 Task: Toggle the suggest on trigger characters in the suggestions.
Action: Mouse moved to (14, 723)
Screenshot: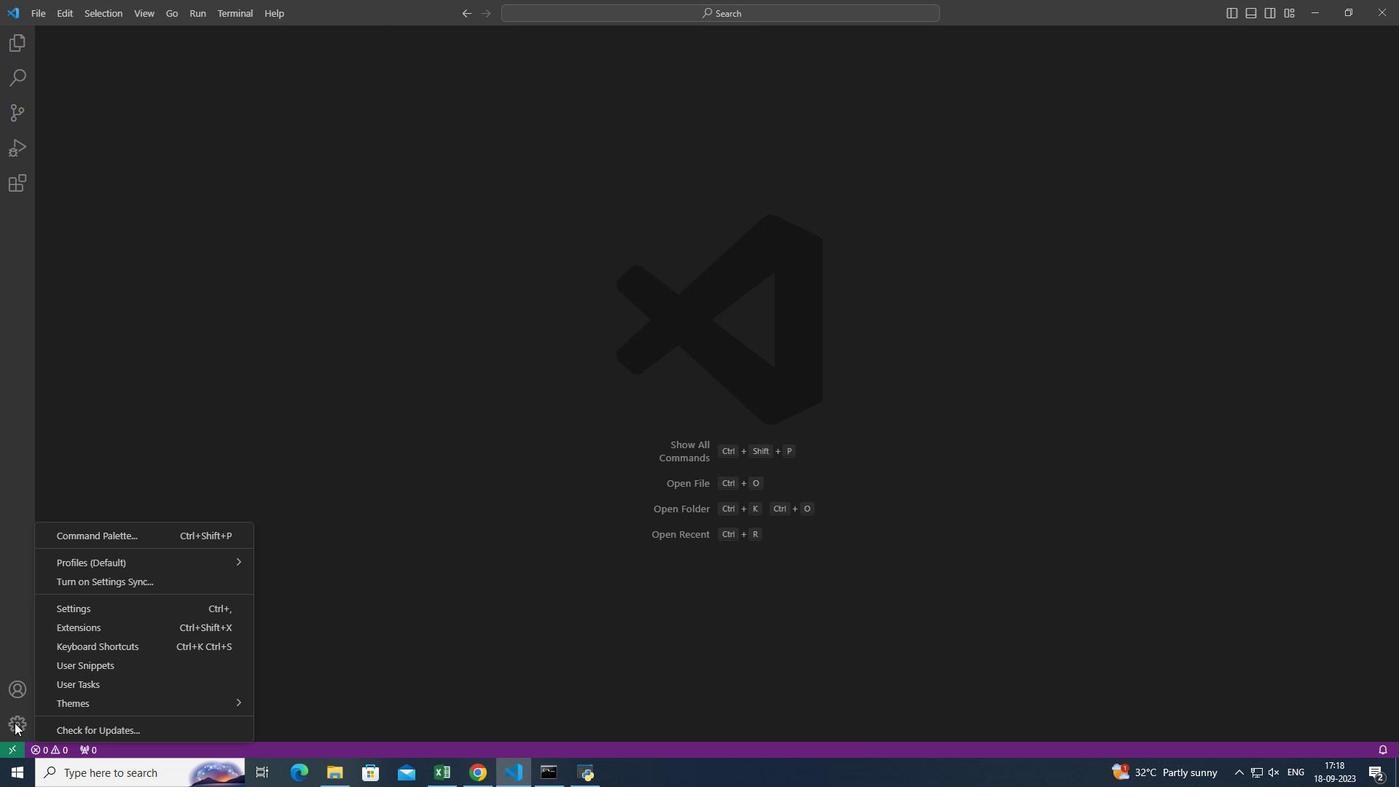 
Action: Mouse pressed left at (14, 723)
Screenshot: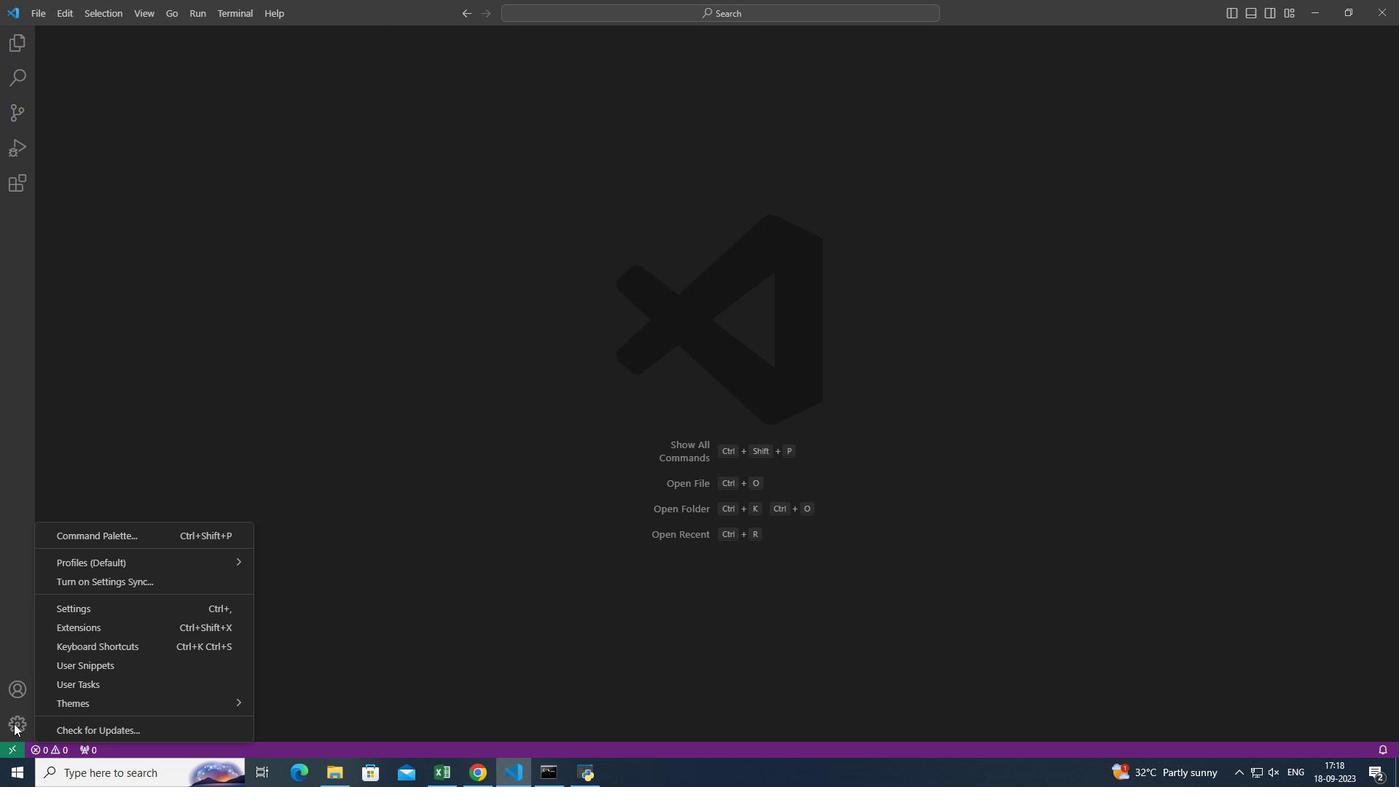 
Action: Mouse moved to (182, 606)
Screenshot: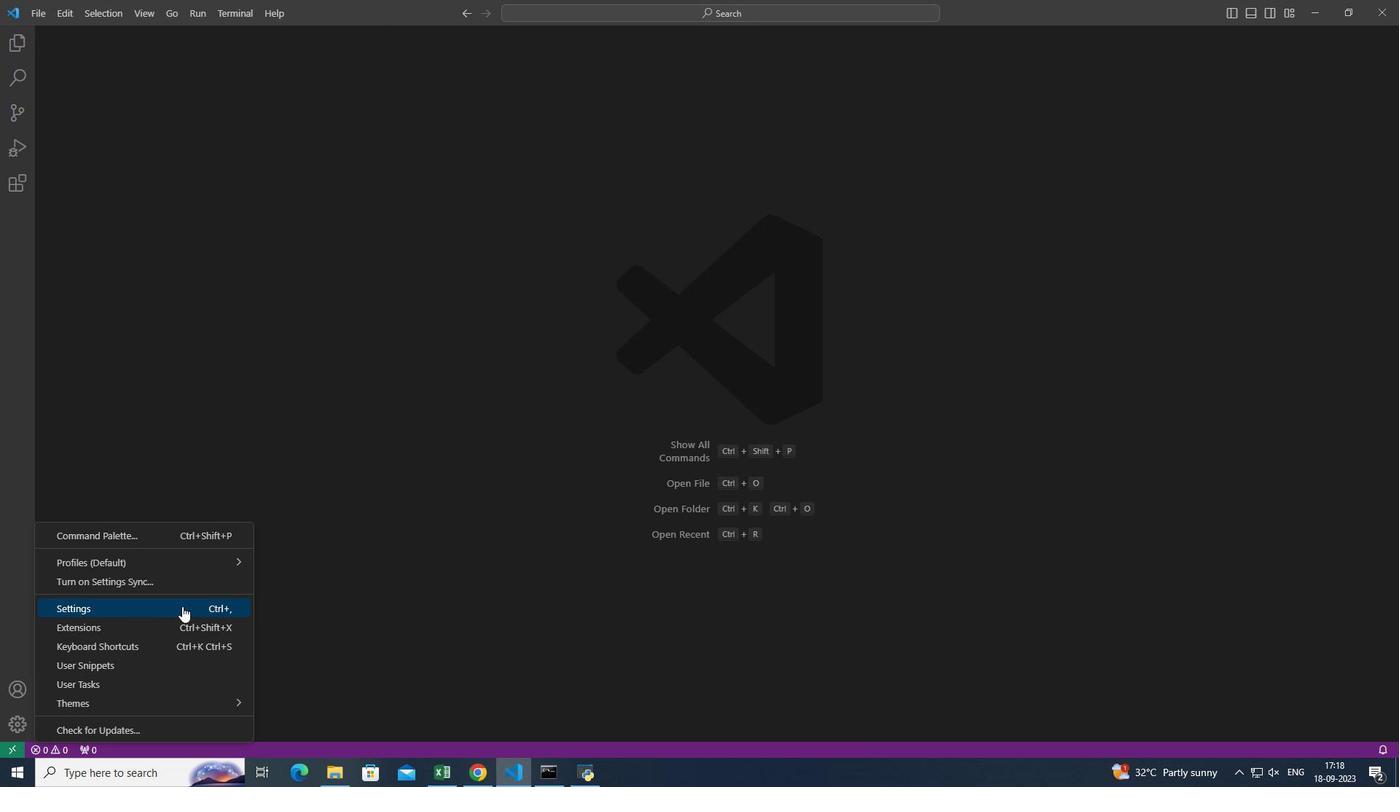 
Action: Mouse pressed left at (182, 606)
Screenshot: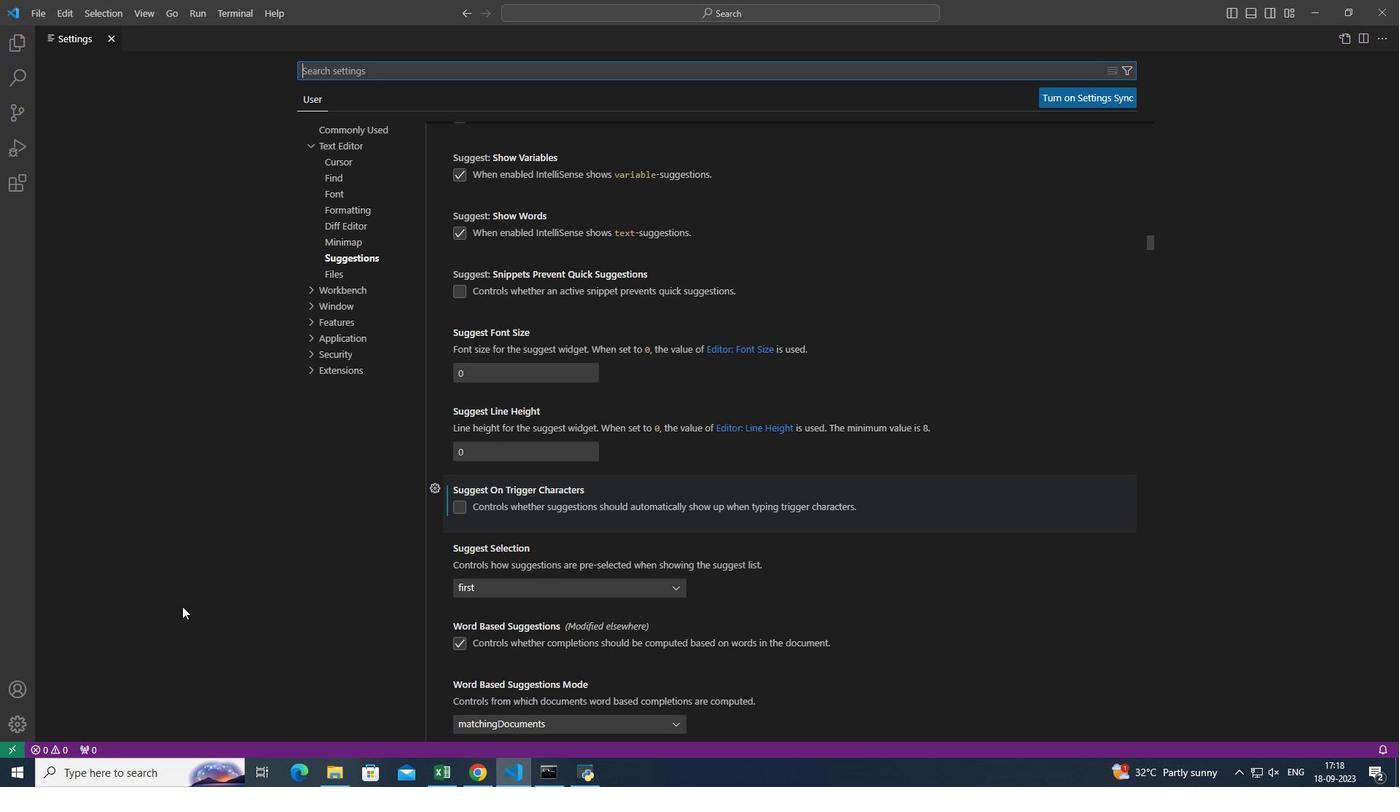 
Action: Mouse moved to (359, 254)
Screenshot: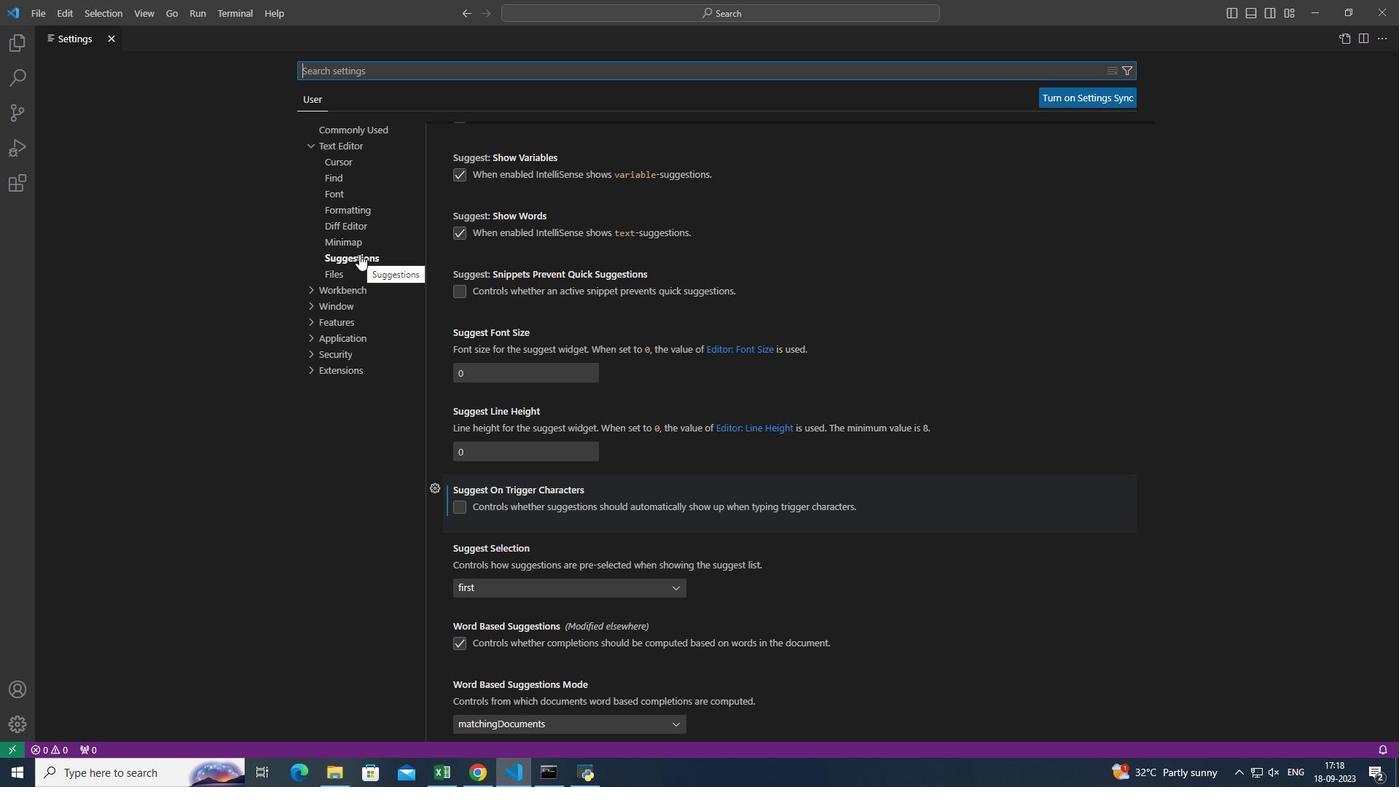 
Action: Mouse pressed left at (359, 254)
Screenshot: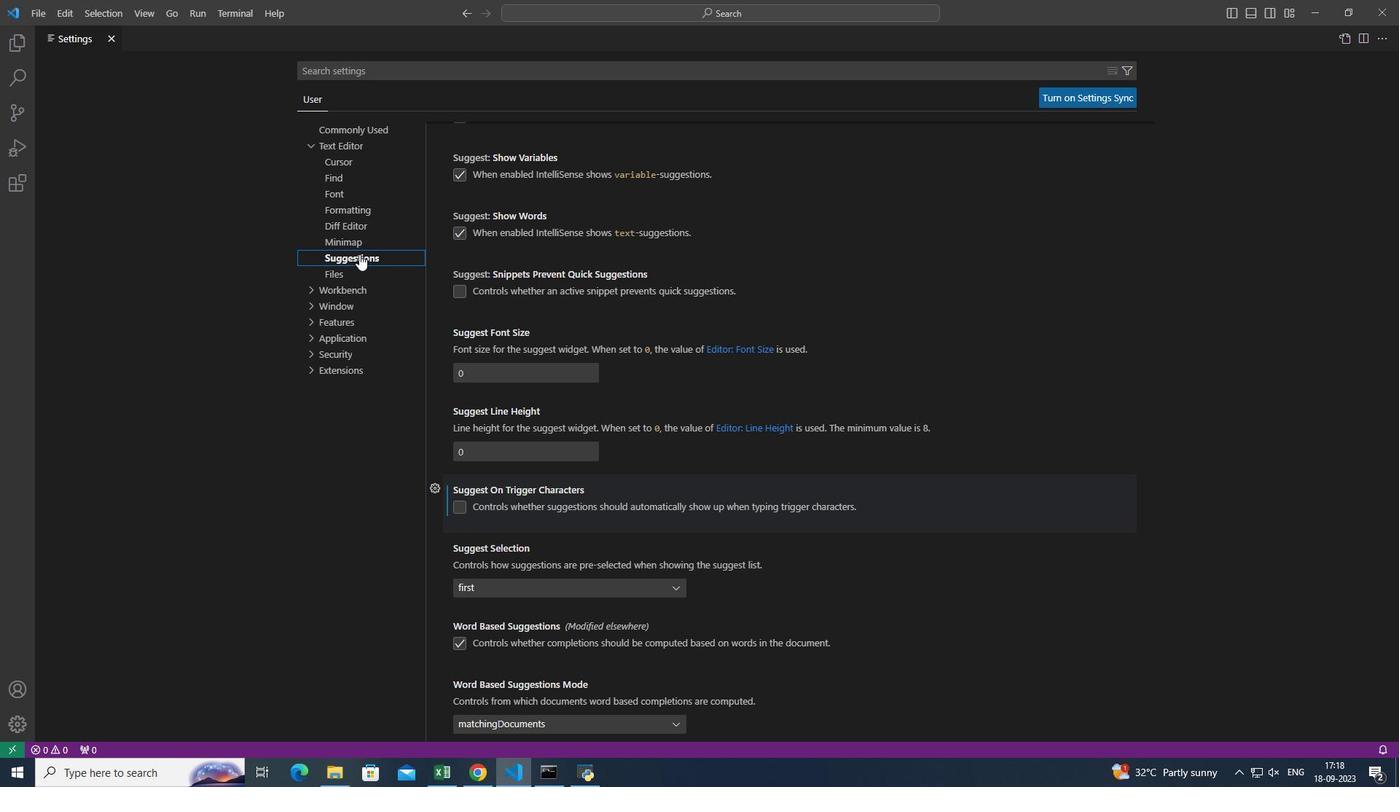 
Action: Mouse moved to (780, 650)
Screenshot: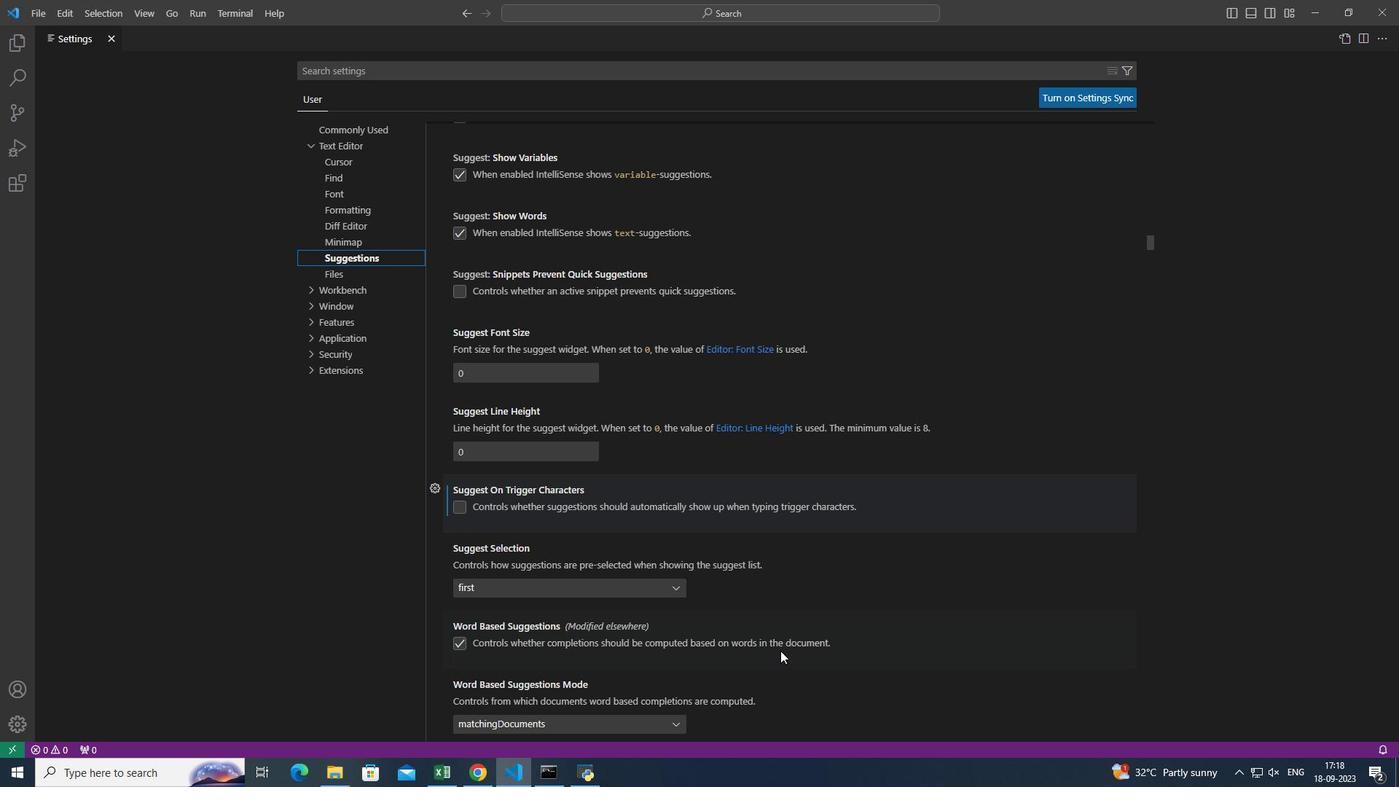 
Action: Mouse scrolled (780, 650) with delta (0, 0)
Screenshot: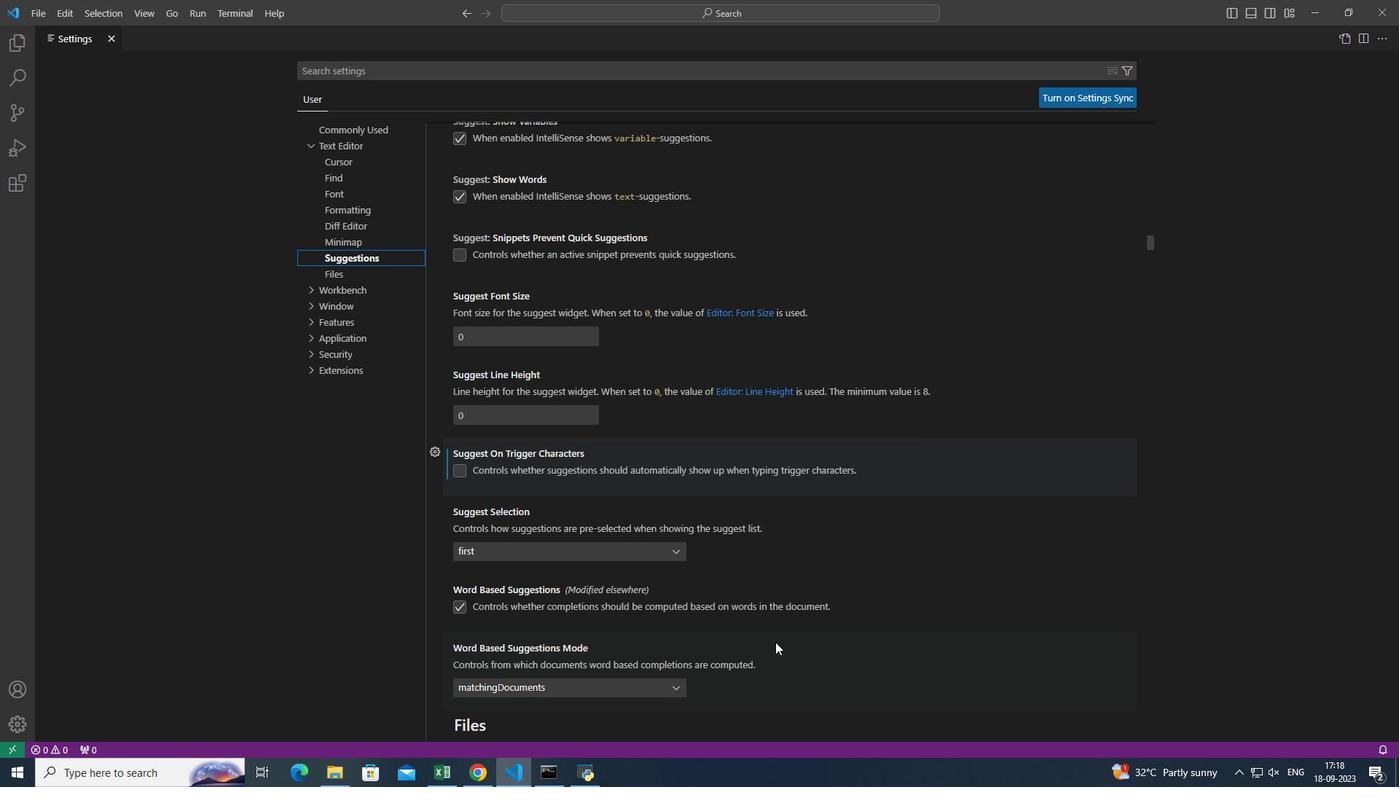 
Action: Mouse moved to (465, 467)
Screenshot: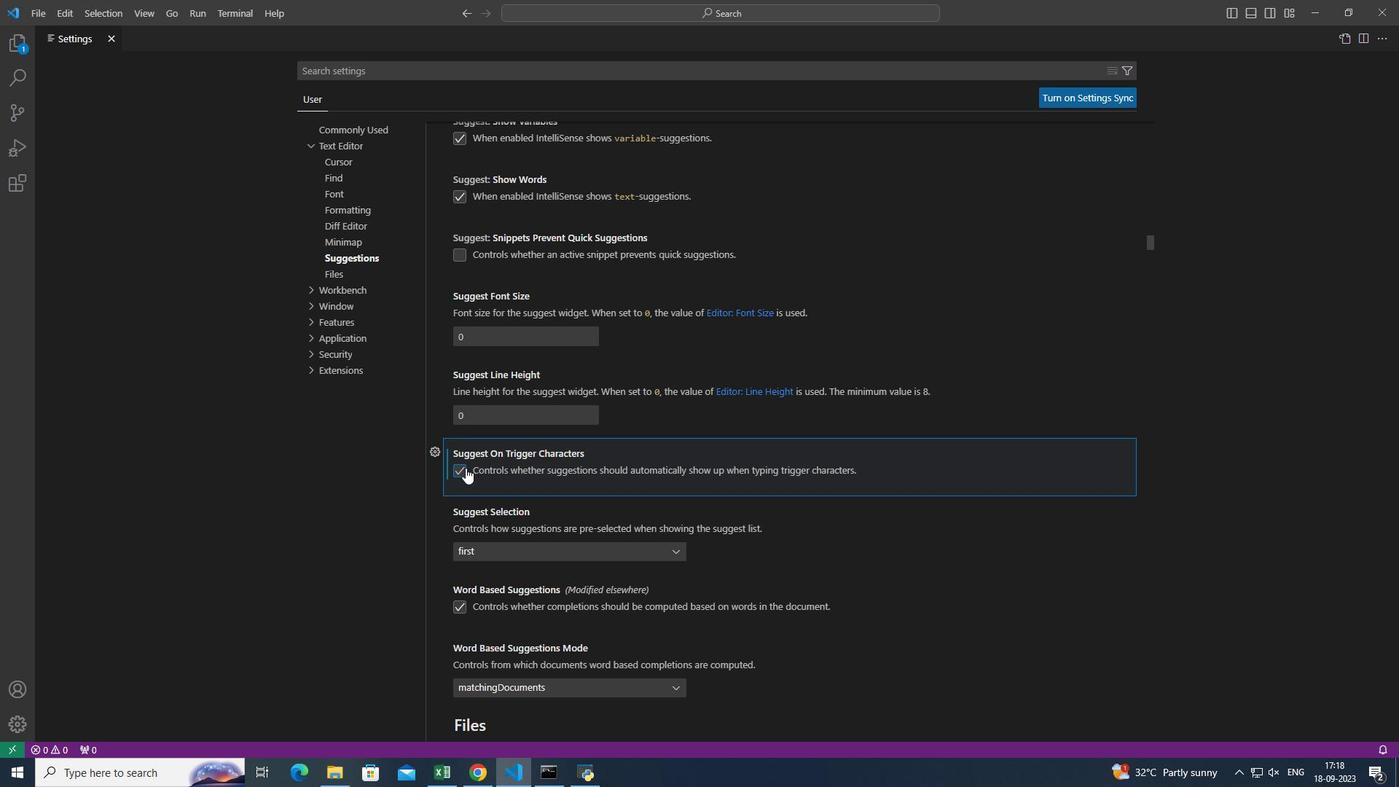 
Action: Mouse pressed left at (465, 467)
Screenshot: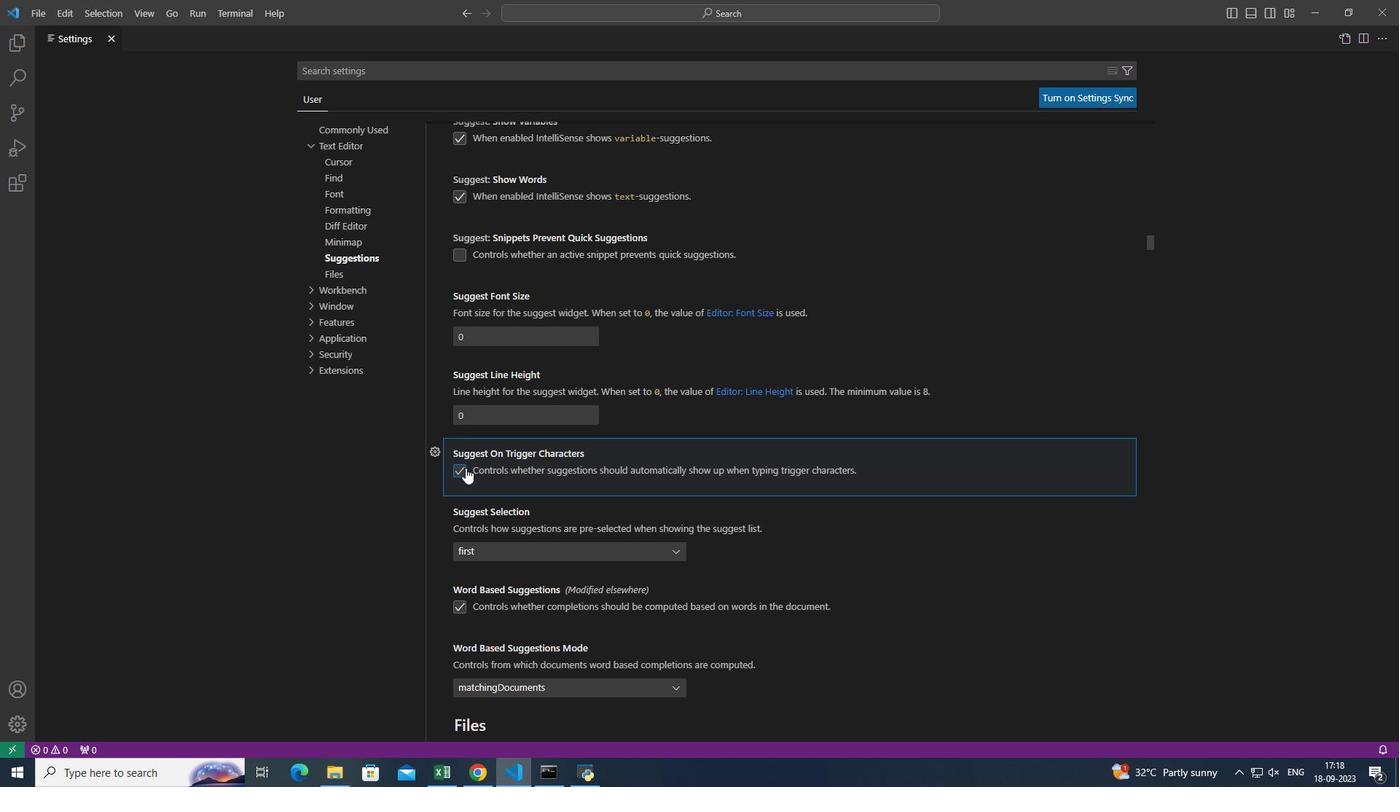 
Action: Mouse moved to (1142, 369)
Screenshot: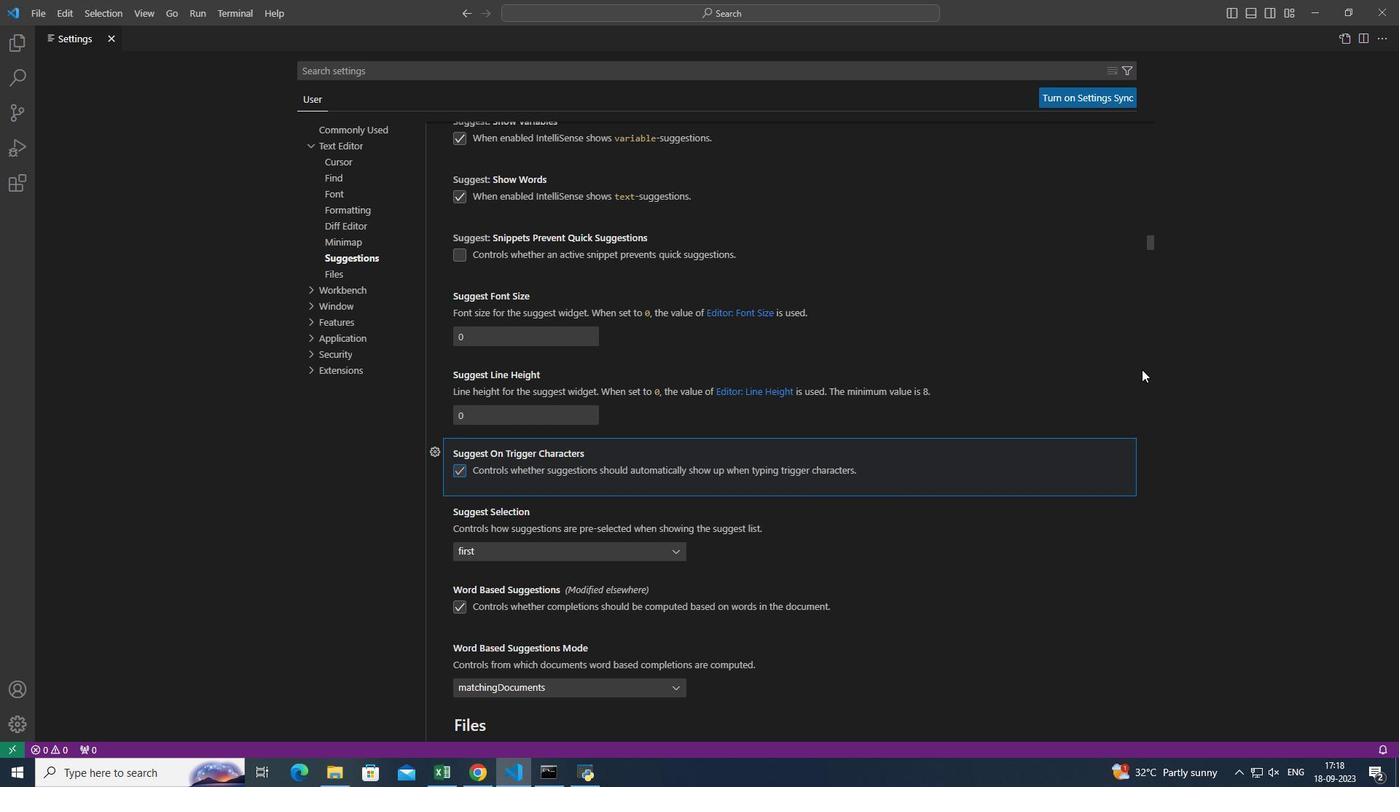 
